 Task: Check the sale-to-list ratio of barn in the last 3 years.
Action: Mouse moved to (807, 208)
Screenshot: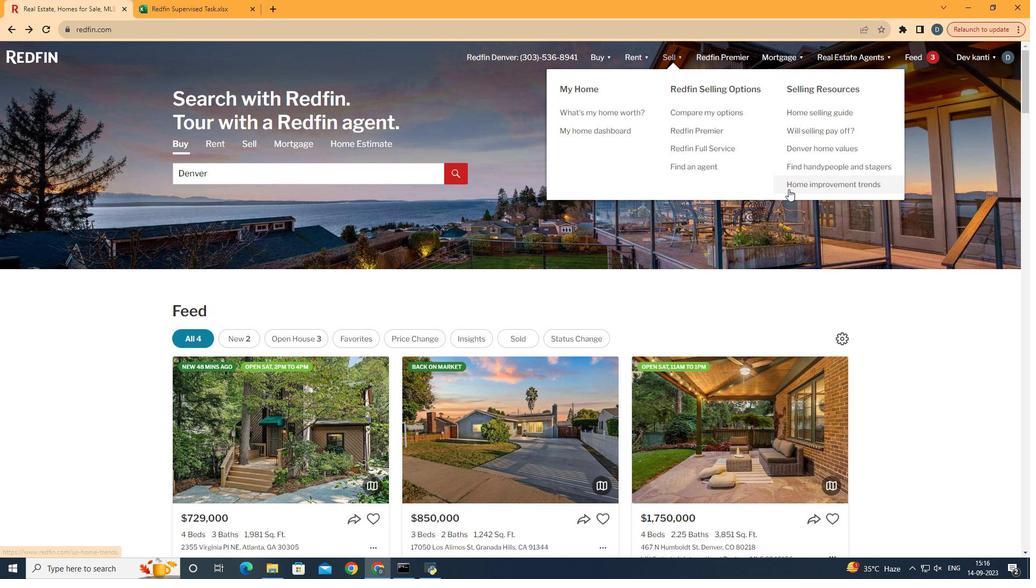 
Action: Mouse pressed left at (807, 208)
Screenshot: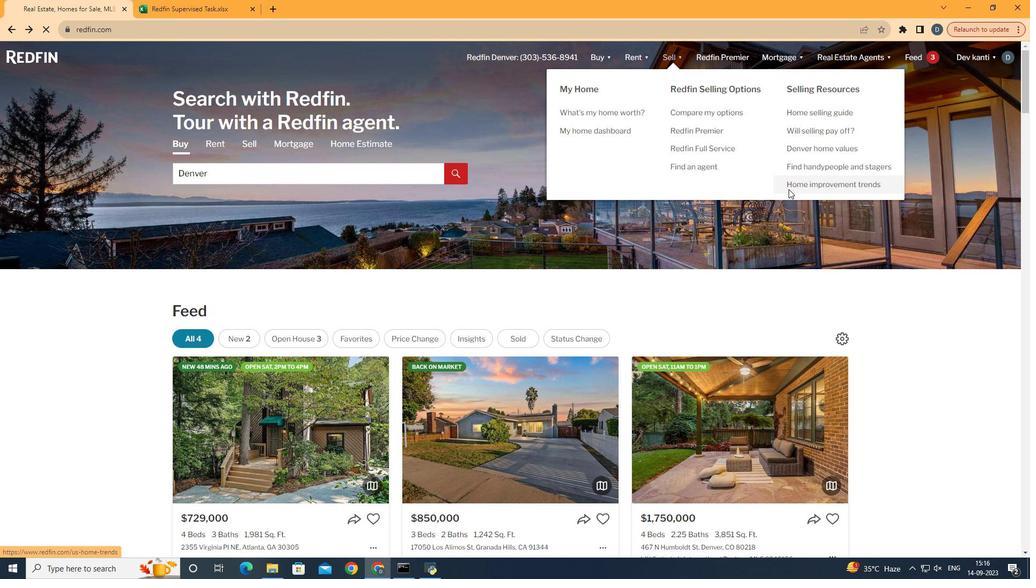 
Action: Mouse moved to (278, 227)
Screenshot: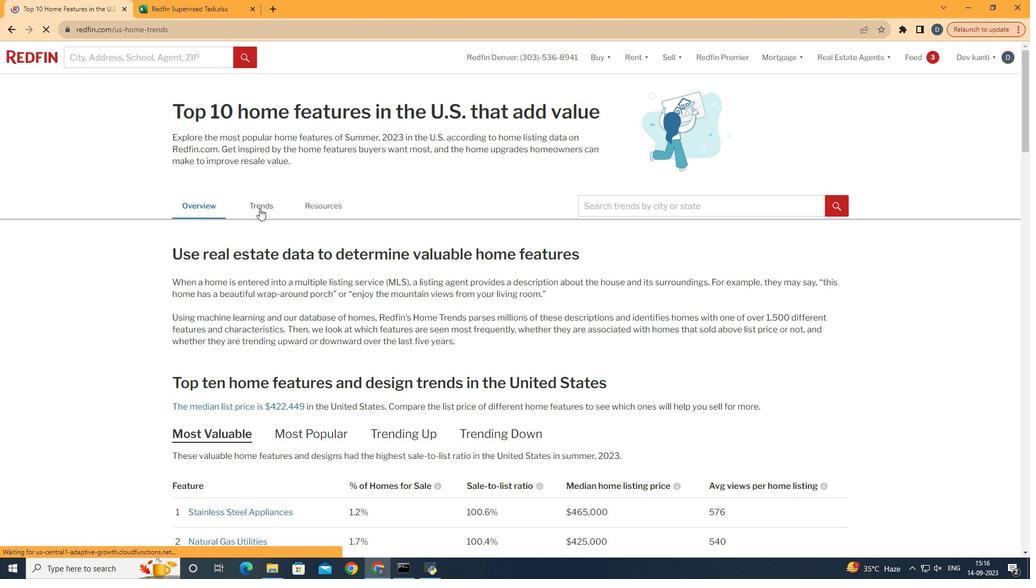 
Action: Mouse pressed left at (278, 227)
Screenshot: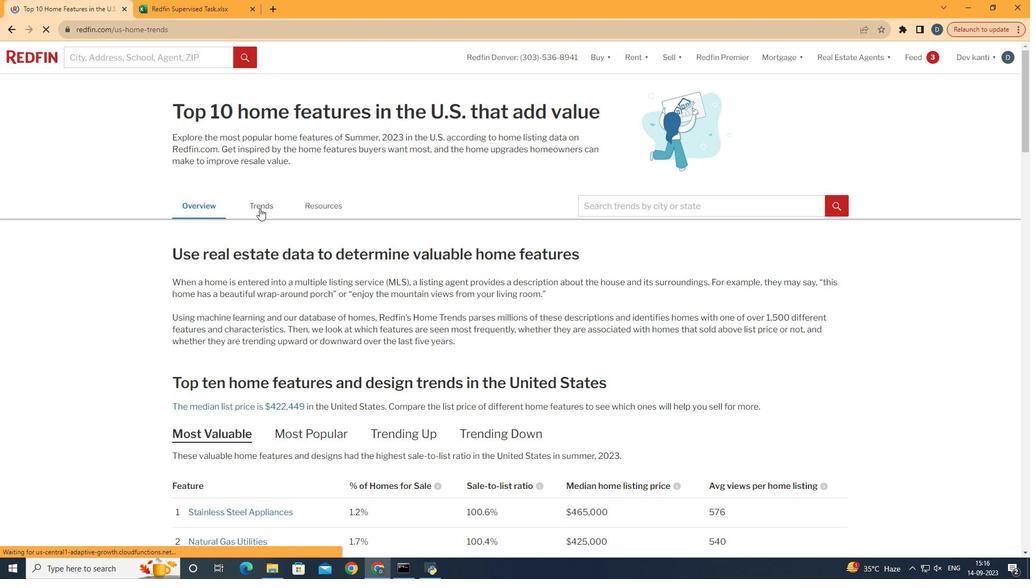 
Action: Mouse moved to (385, 241)
Screenshot: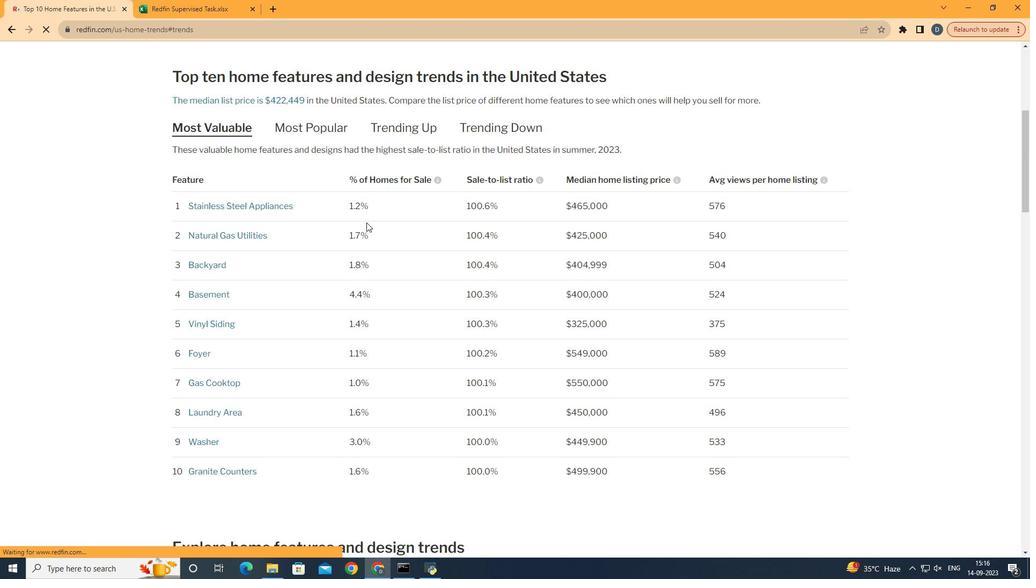 
Action: Mouse scrolled (385, 240) with delta (0, 0)
Screenshot: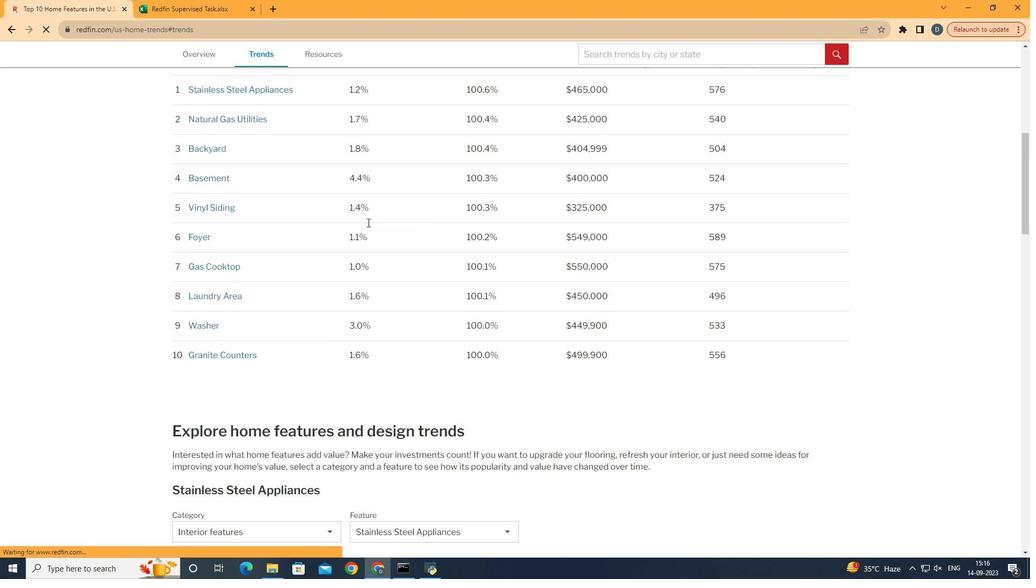 
Action: Mouse scrolled (385, 240) with delta (0, 0)
Screenshot: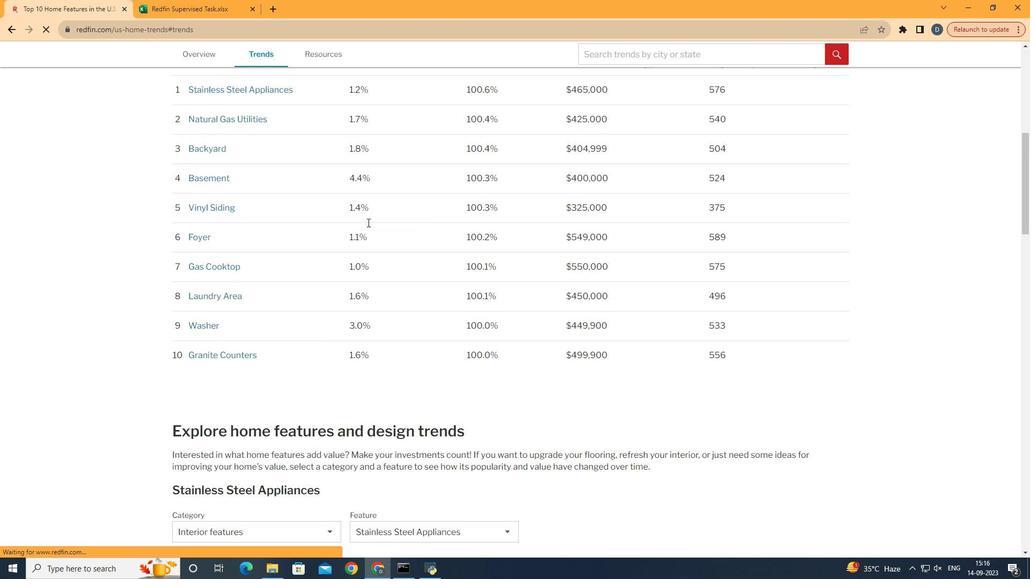 
Action: Mouse scrolled (385, 240) with delta (0, 0)
Screenshot: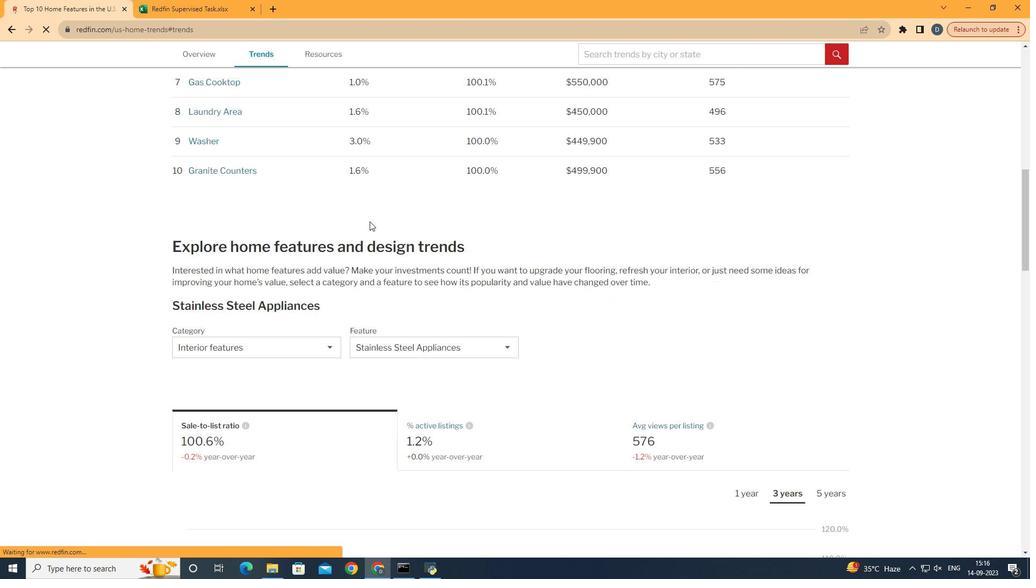 
Action: Mouse scrolled (385, 240) with delta (0, 0)
Screenshot: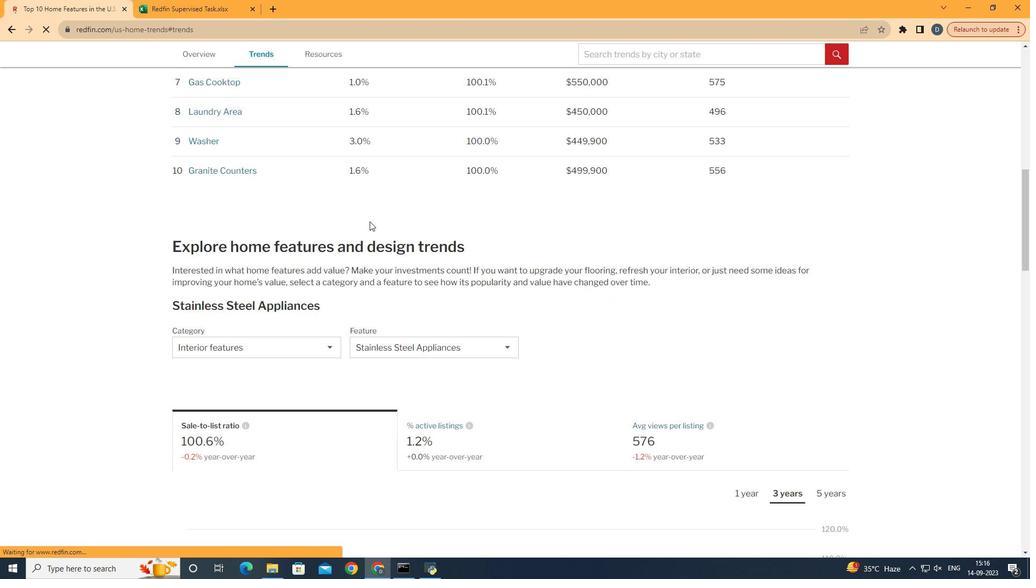 
Action: Mouse scrolled (385, 240) with delta (0, 0)
Screenshot: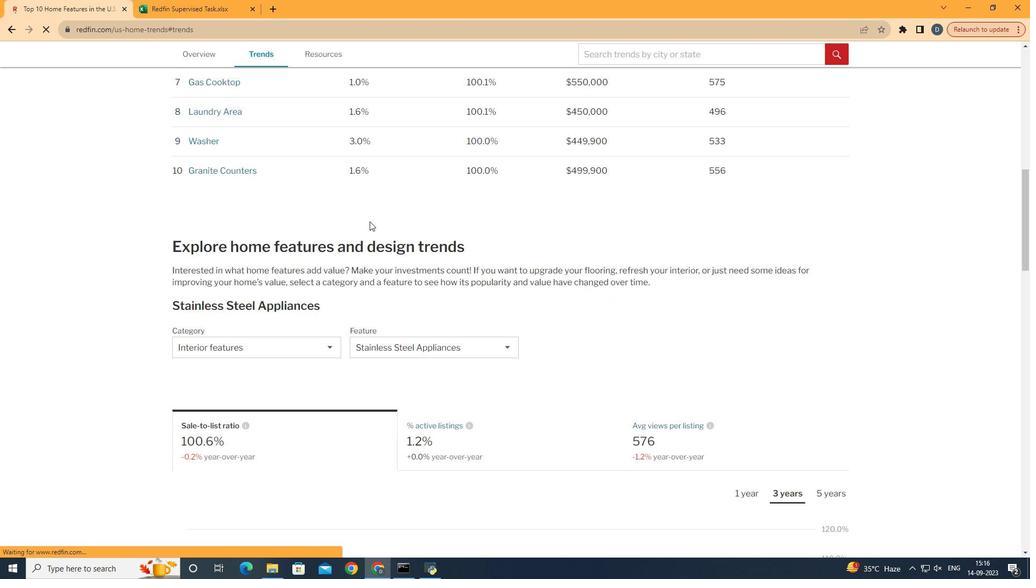 
Action: Mouse scrolled (385, 240) with delta (0, 0)
Screenshot: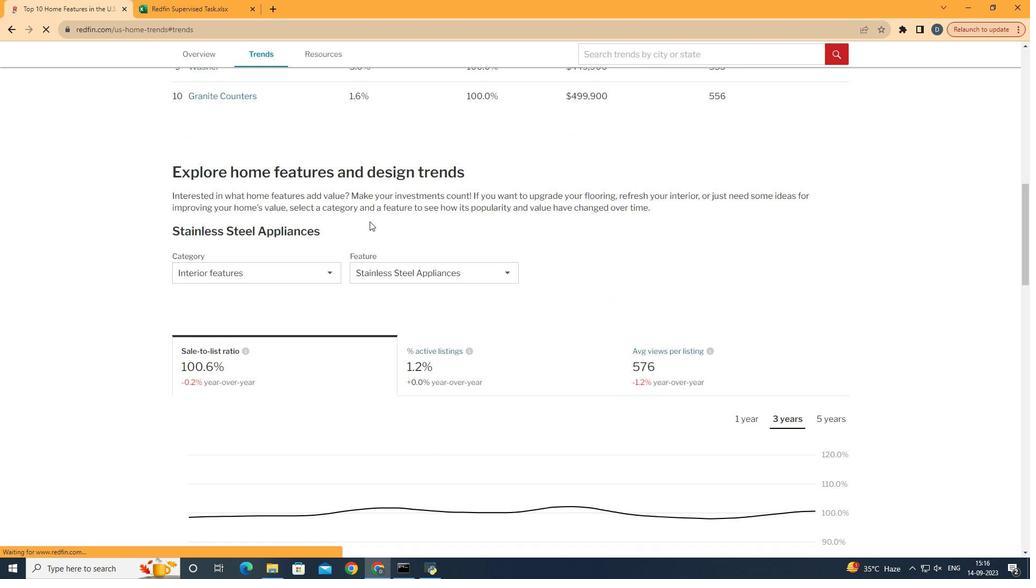 
Action: Mouse scrolled (385, 240) with delta (0, 0)
Screenshot: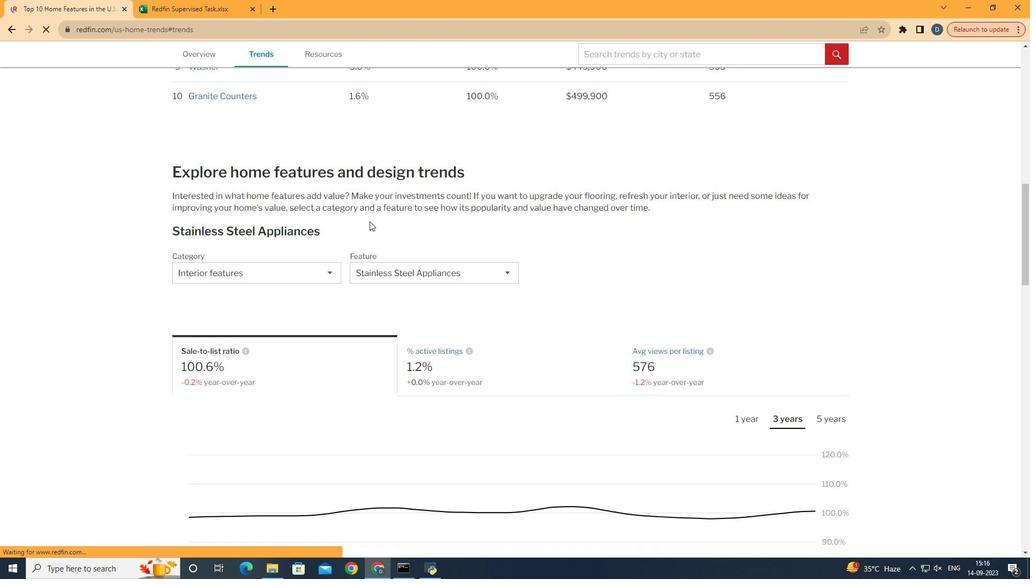 
Action: Mouse moved to (377, 240)
Screenshot: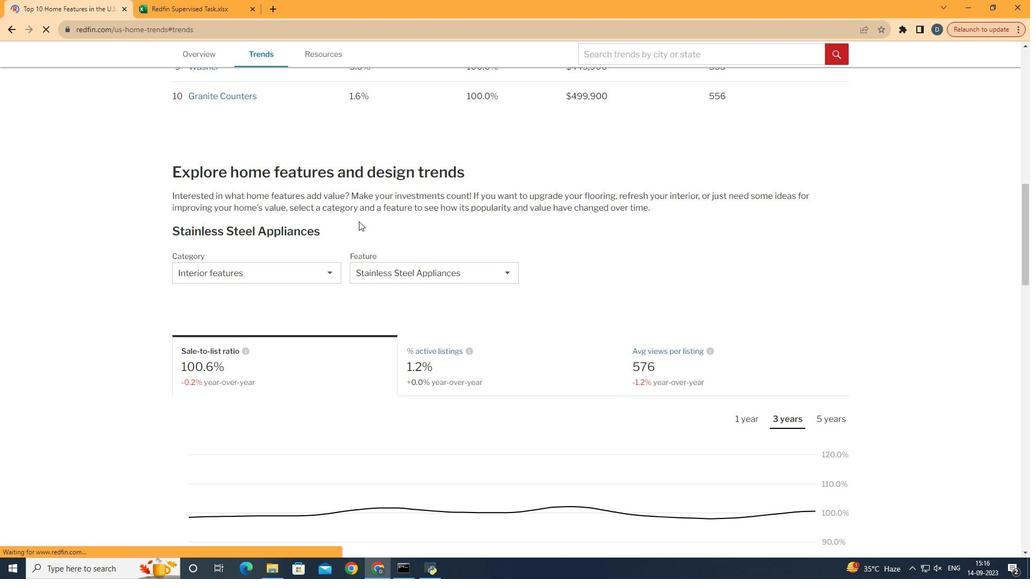 
Action: Mouse scrolled (377, 239) with delta (0, 0)
Screenshot: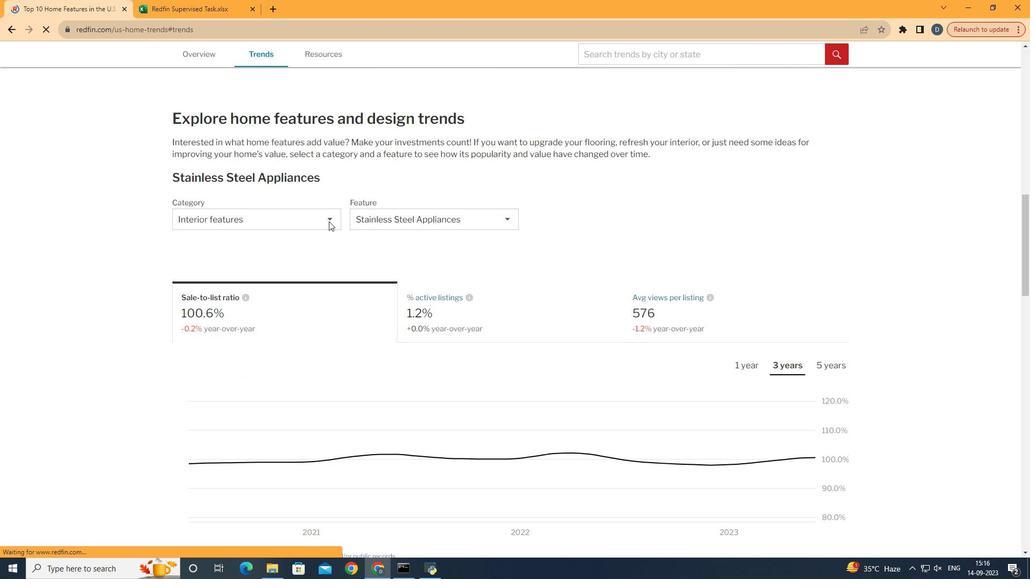 
Action: Mouse moved to (319, 237)
Screenshot: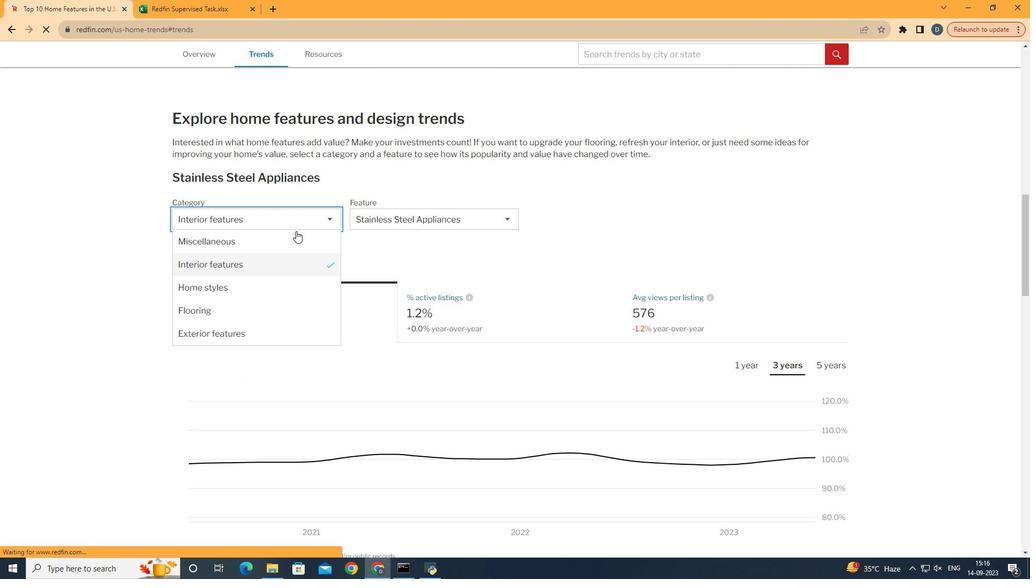 
Action: Mouse pressed left at (319, 237)
Screenshot: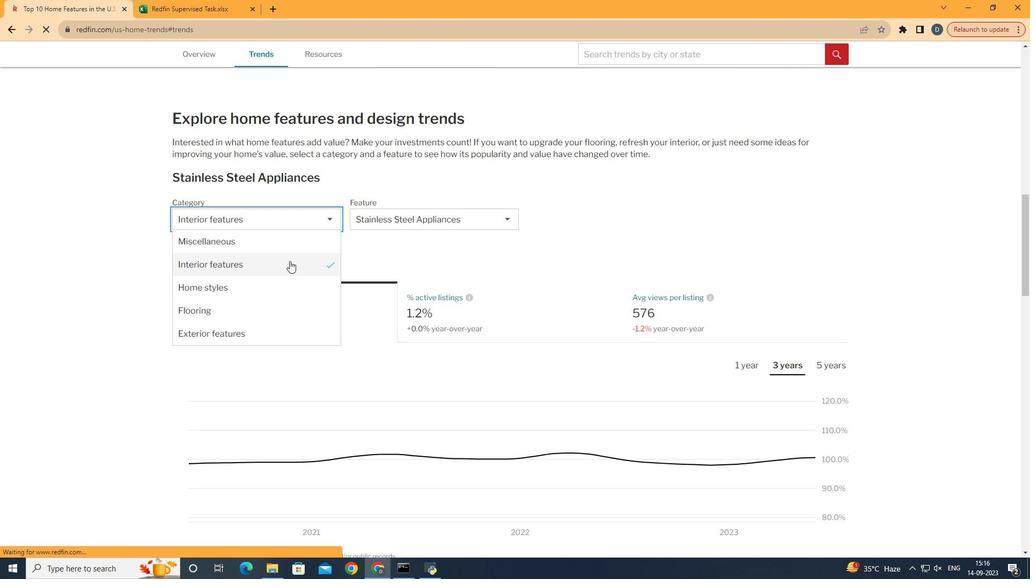 
Action: Mouse moved to (297, 348)
Screenshot: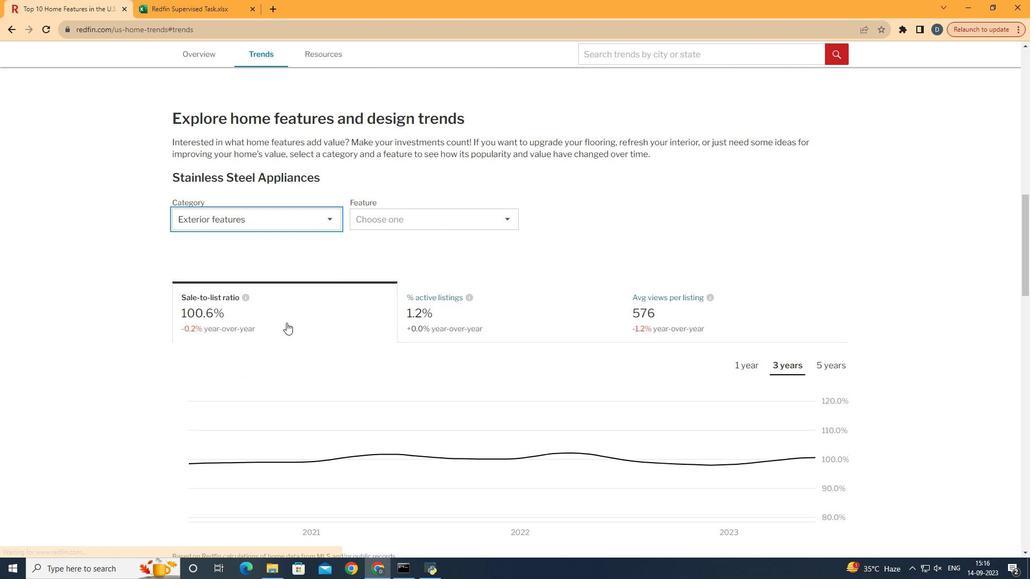 
Action: Mouse pressed left at (297, 348)
Screenshot: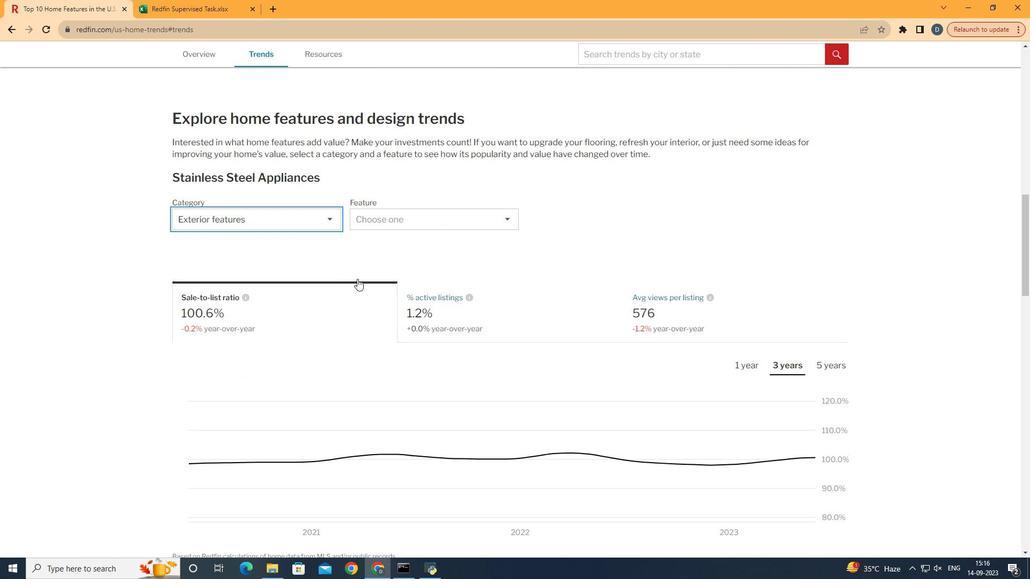 
Action: Mouse moved to (474, 243)
Screenshot: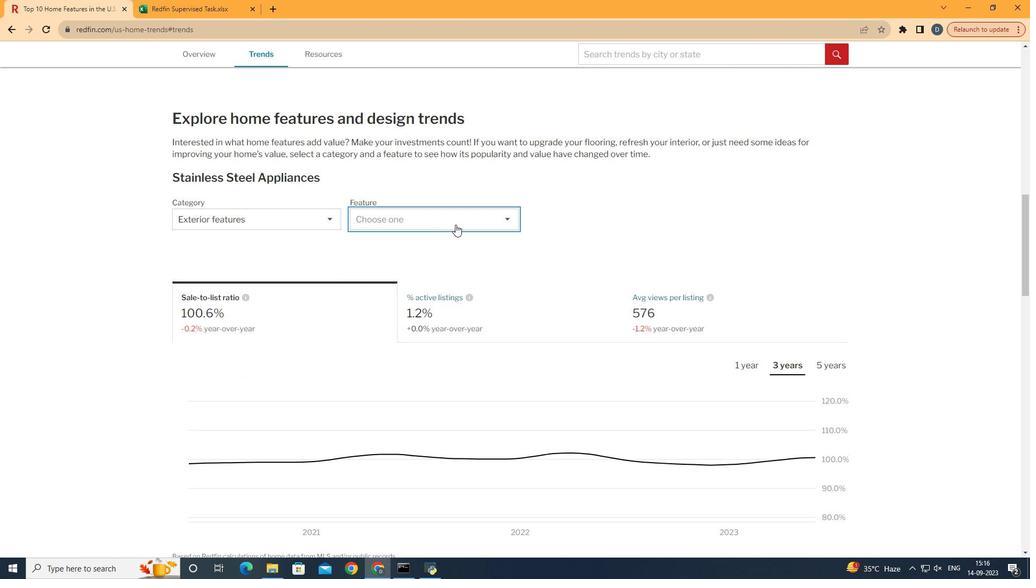 
Action: Mouse pressed left at (474, 243)
Screenshot: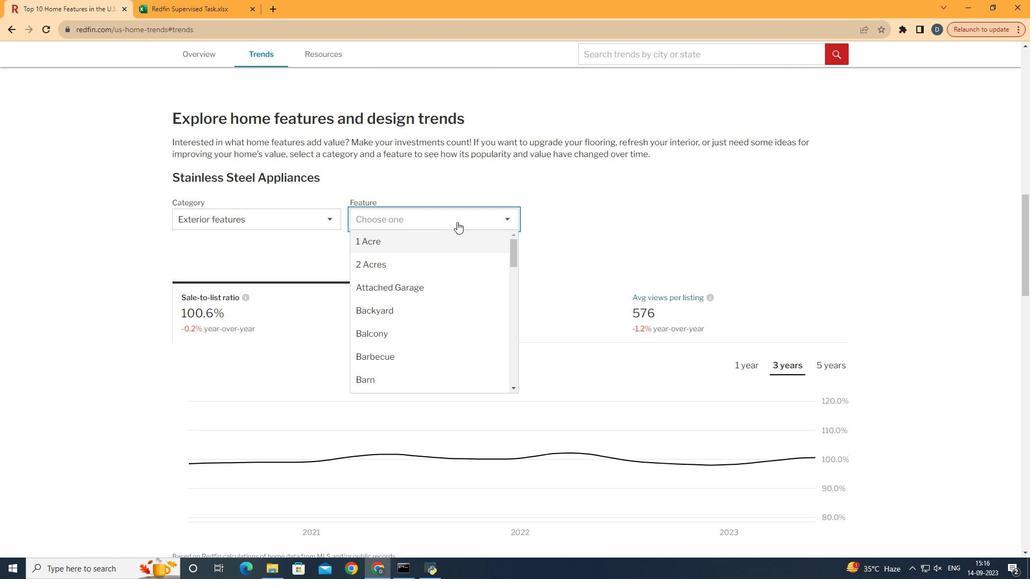 
Action: Mouse moved to (444, 404)
Screenshot: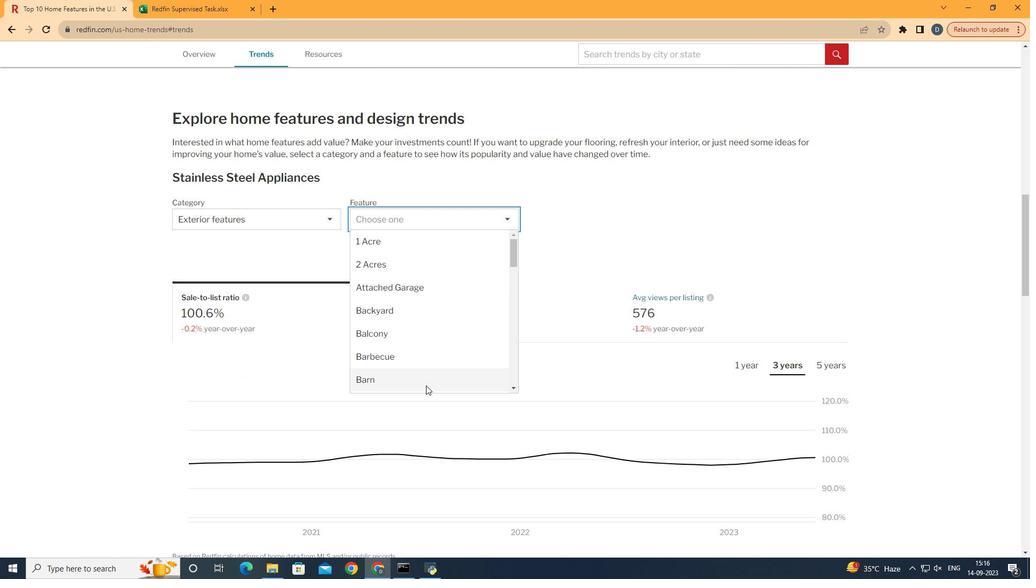 
Action: Mouse pressed left at (444, 404)
Screenshot: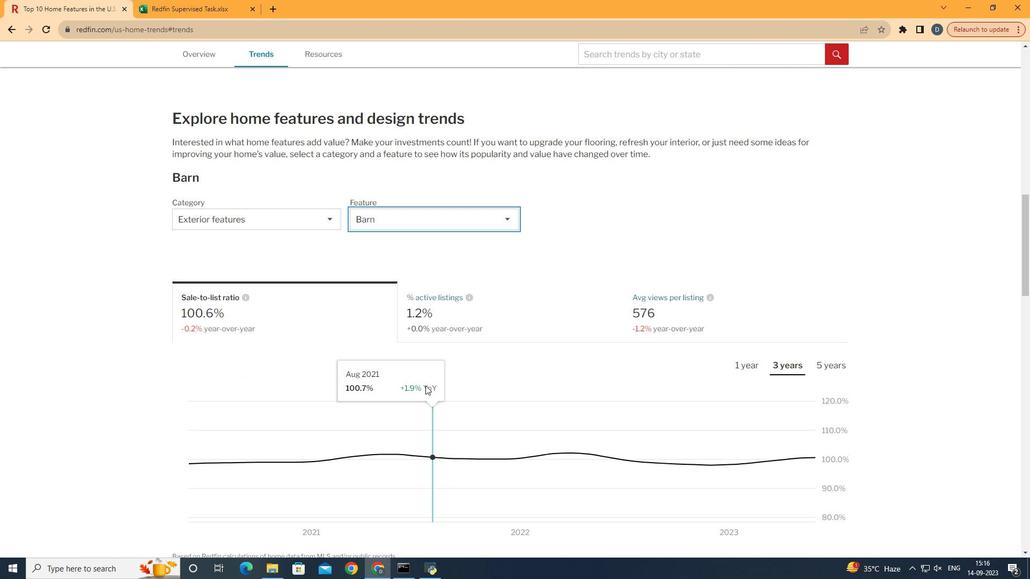 
Action: Mouse moved to (631, 243)
Screenshot: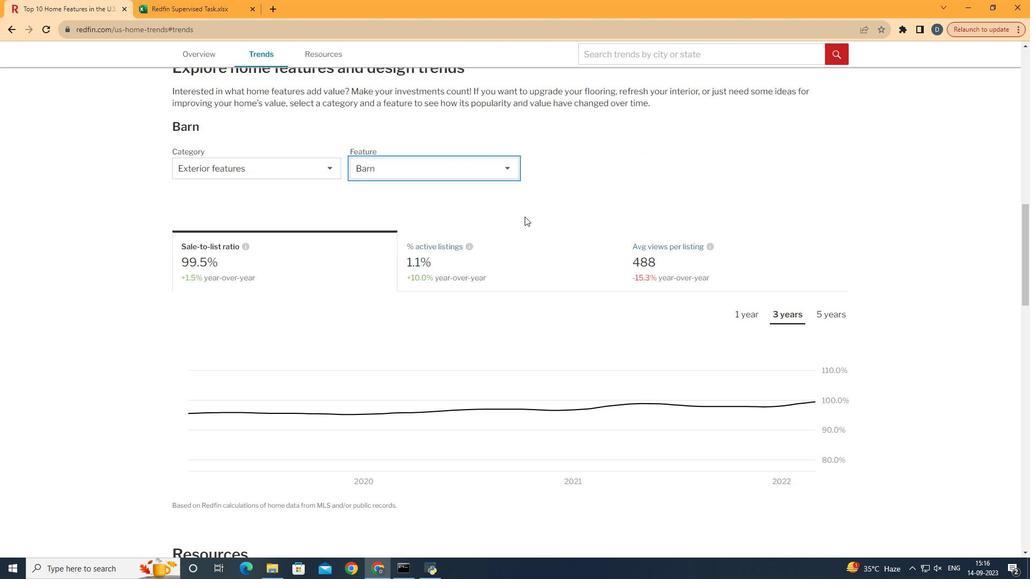 
Action: Mouse scrolled (631, 243) with delta (0, 0)
Screenshot: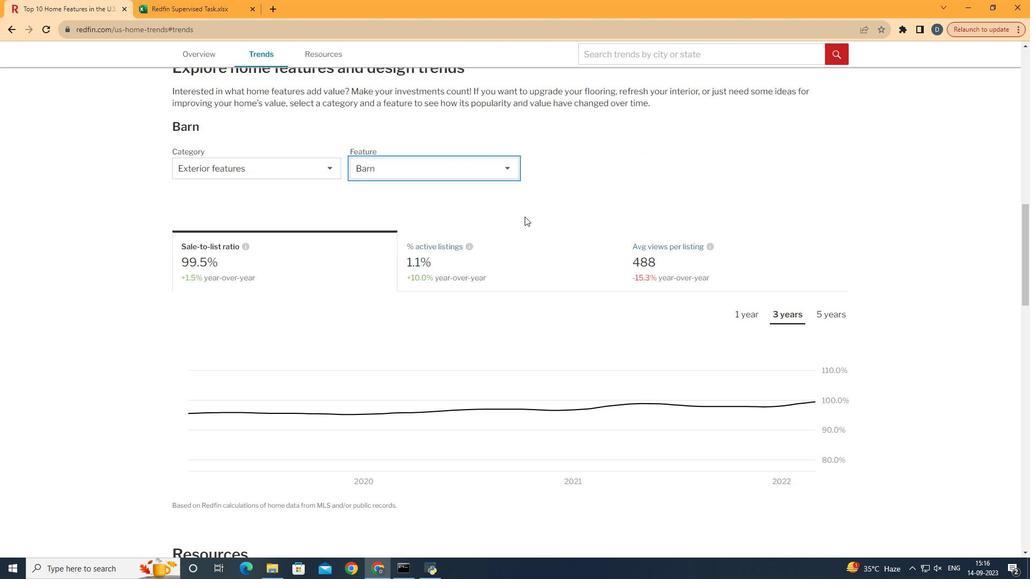 
Action: Mouse moved to (802, 335)
Screenshot: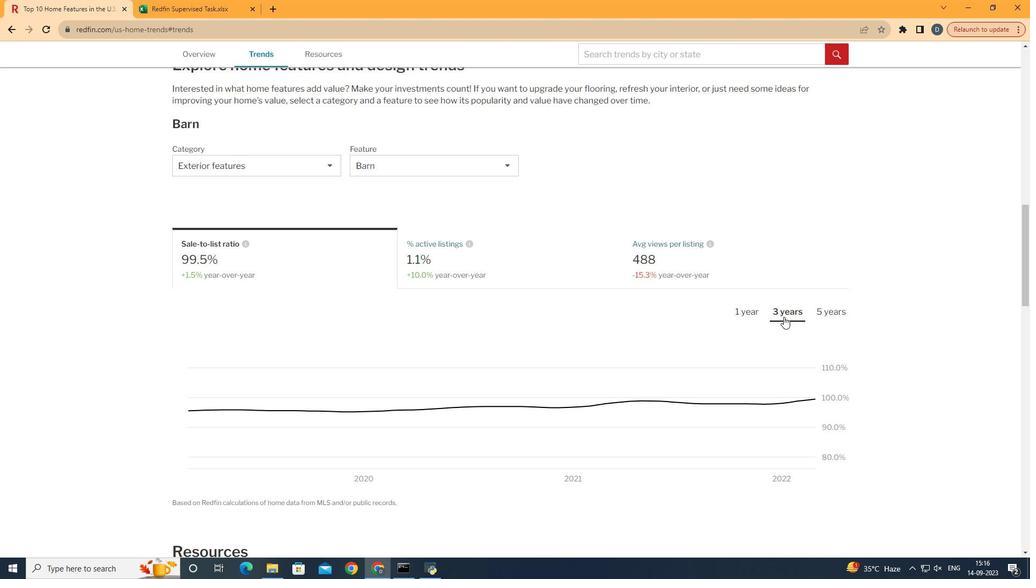 
Action: Mouse pressed left at (802, 335)
Screenshot: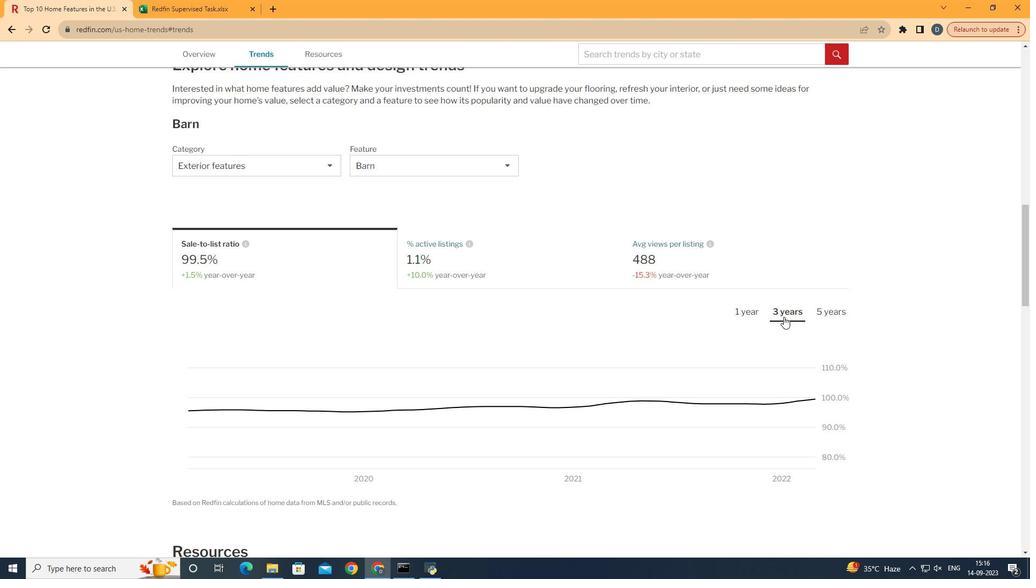 
